 Task: View as a tree.
Action: Mouse moved to (995, 25)
Screenshot: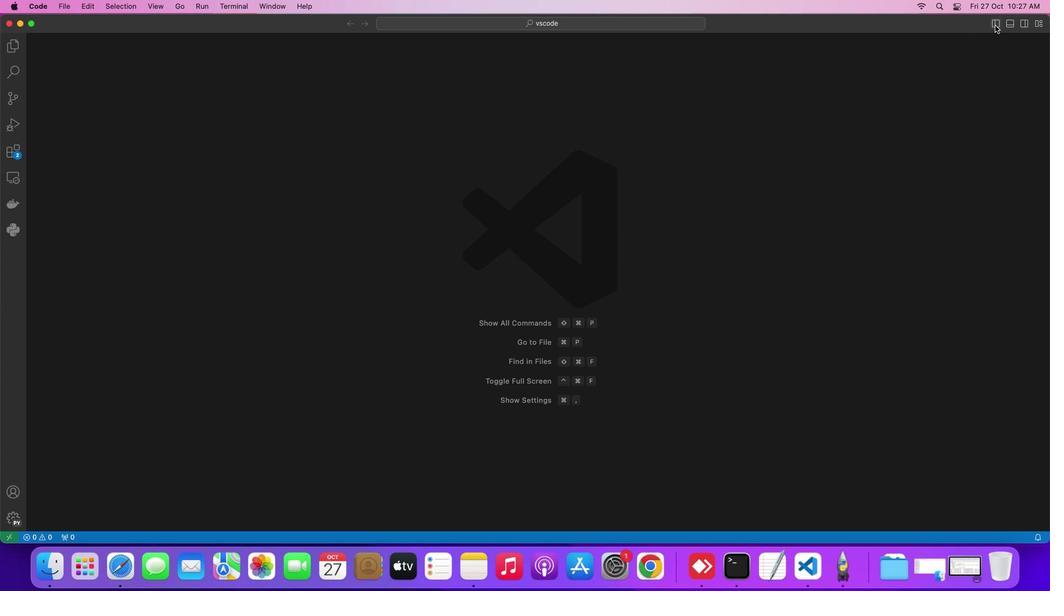 
Action: Mouse pressed left at (995, 25)
Screenshot: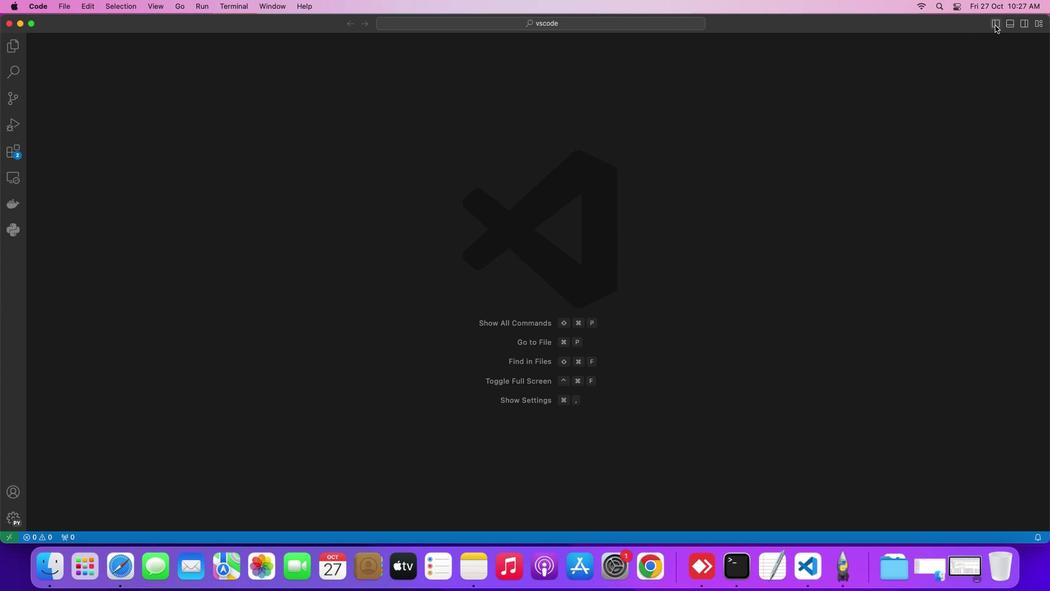 
Action: Mouse moved to (20, 71)
Screenshot: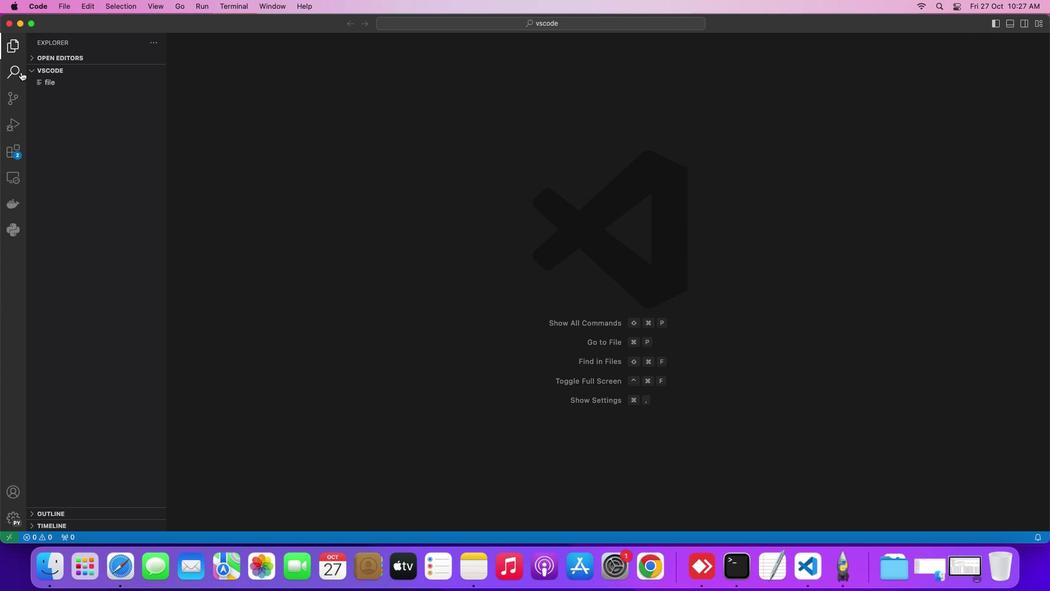 
Action: Mouse pressed left at (20, 71)
Screenshot: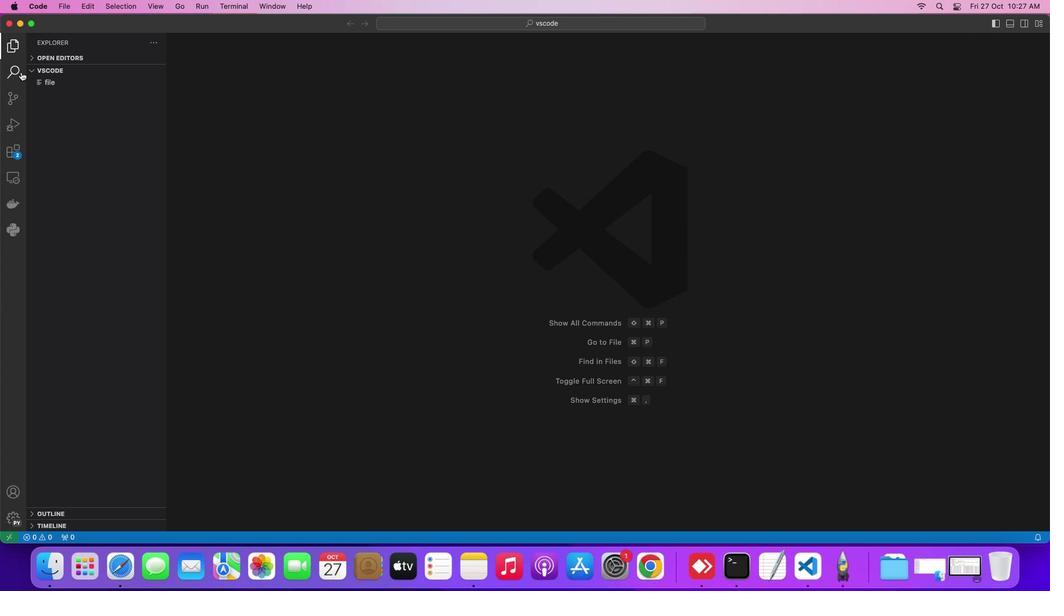 
Action: Mouse moved to (139, 43)
Screenshot: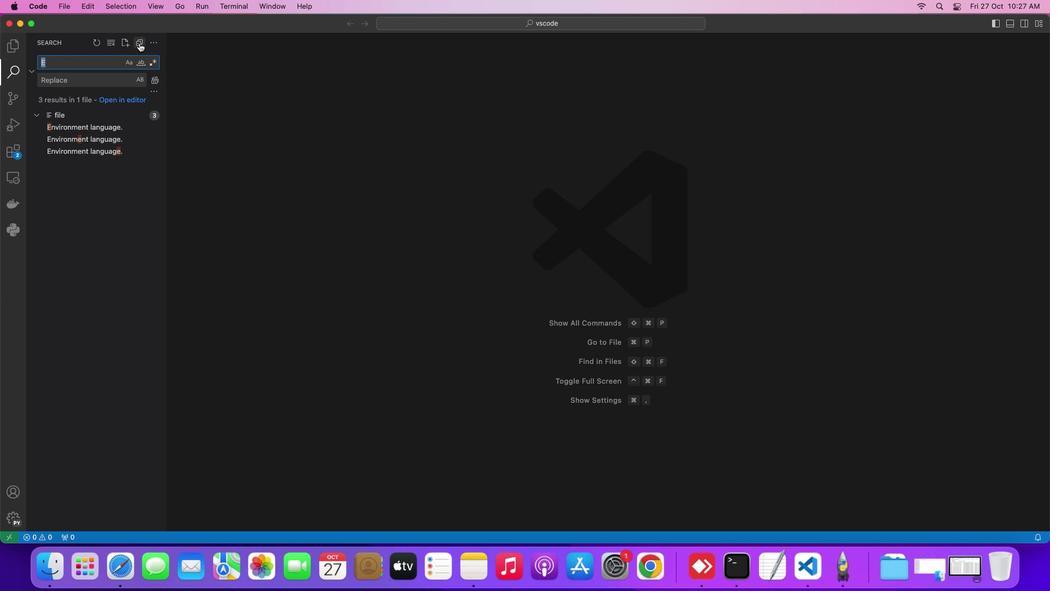 
Action: Mouse pressed right at (139, 43)
Screenshot: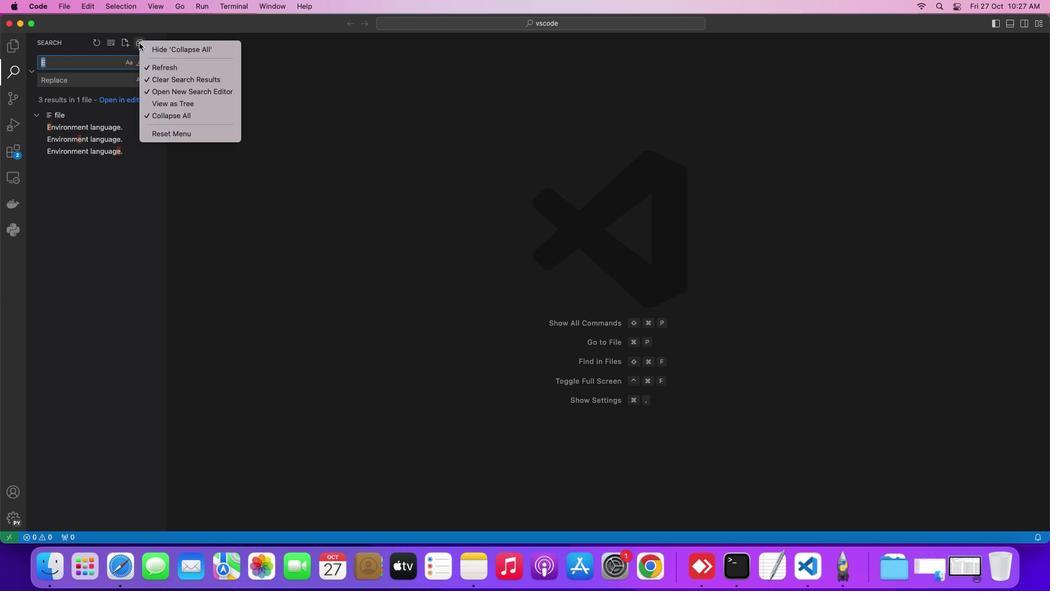 
Action: Mouse moved to (164, 101)
Screenshot: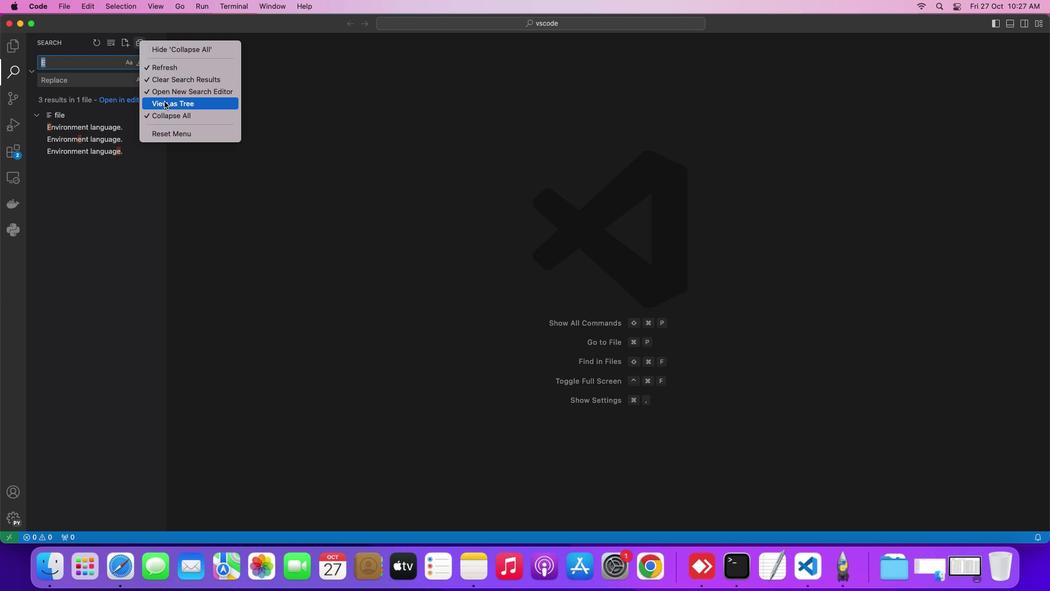 
Action: Mouse pressed left at (164, 101)
Screenshot: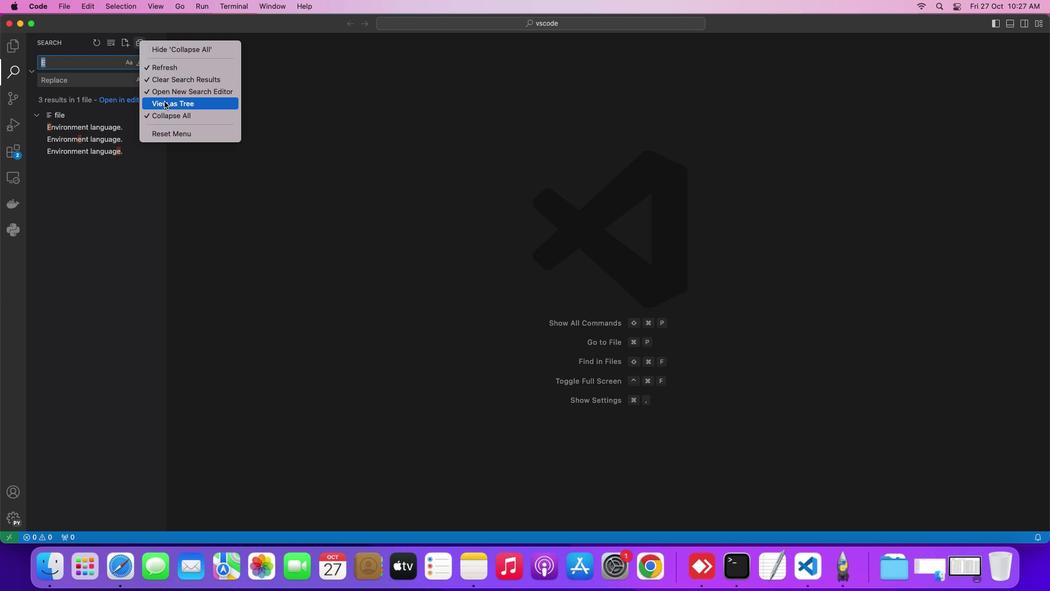 
Action: Mouse moved to (409, 135)
Screenshot: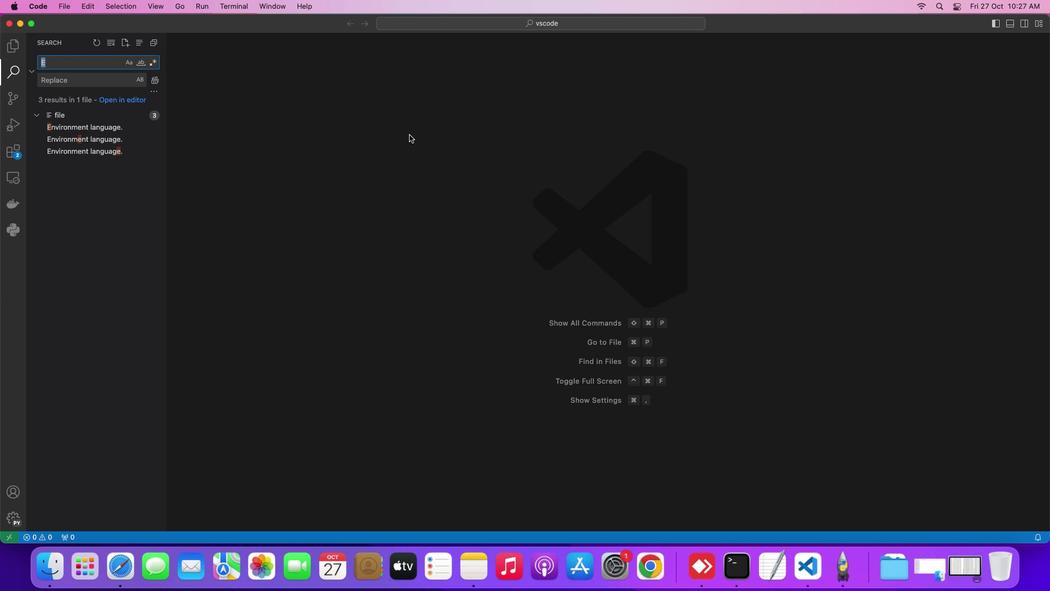 
